 Task: Add Nuts For Cheese Un-Brie-Lievable, Organic & Dairy-Free Cheese to the cart.
Action: Mouse moved to (957, 329)
Screenshot: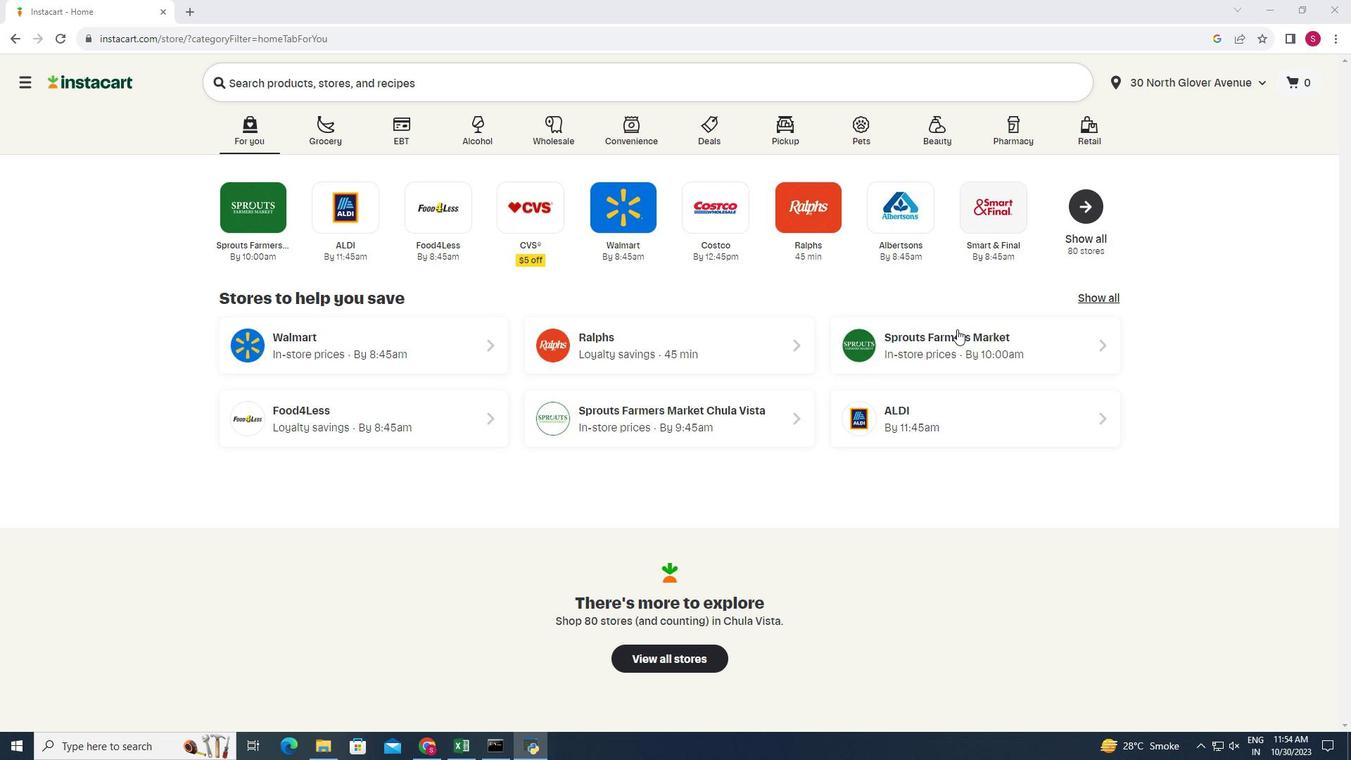 
Action: Mouse pressed left at (957, 329)
Screenshot: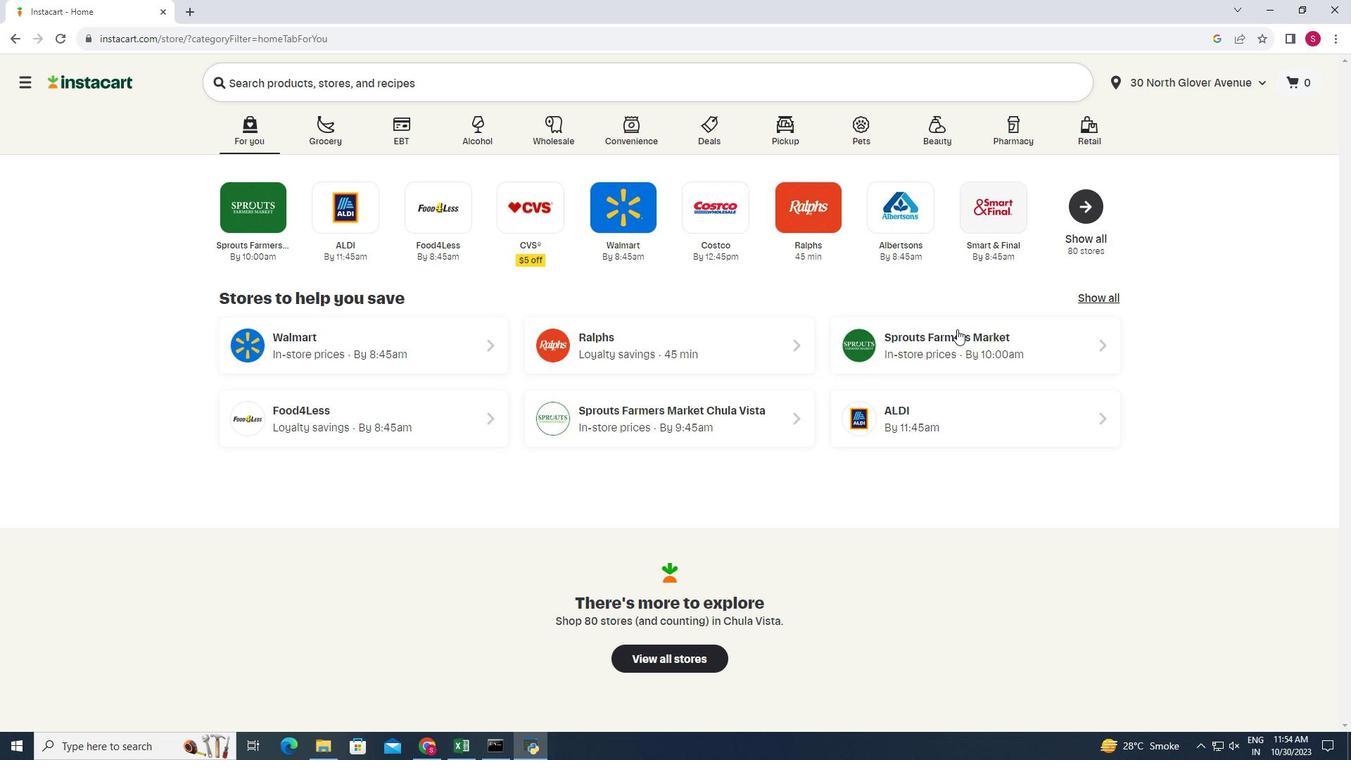 
Action: Mouse moved to (21, 625)
Screenshot: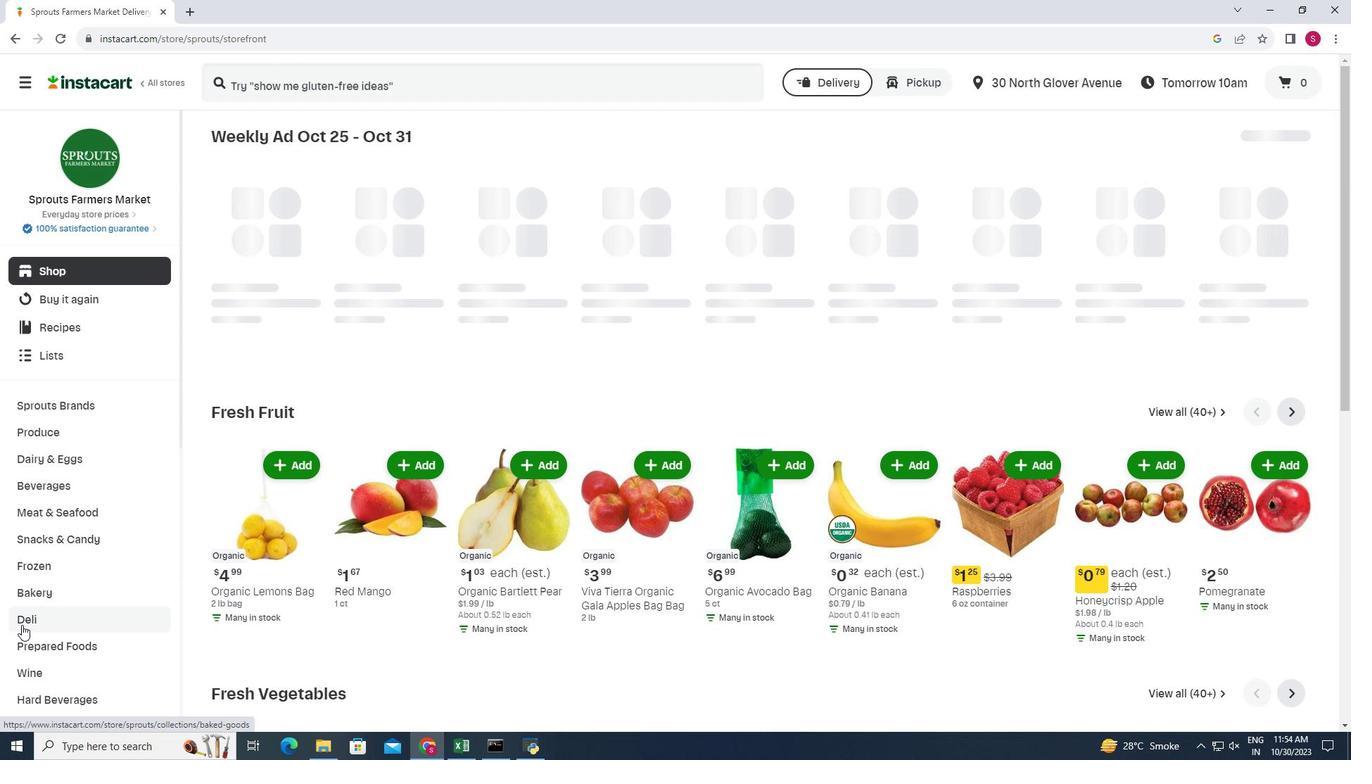 
Action: Mouse pressed left at (21, 625)
Screenshot: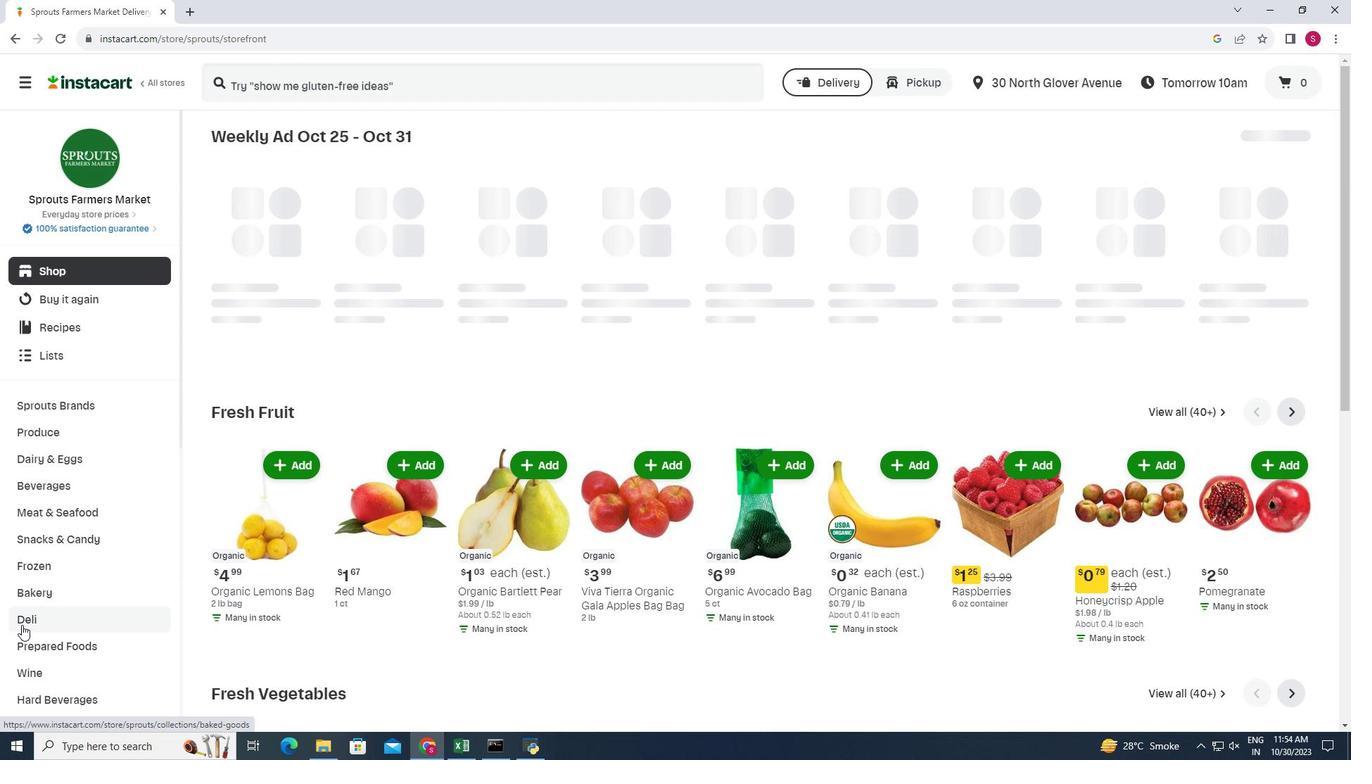 
Action: Mouse moved to (371, 173)
Screenshot: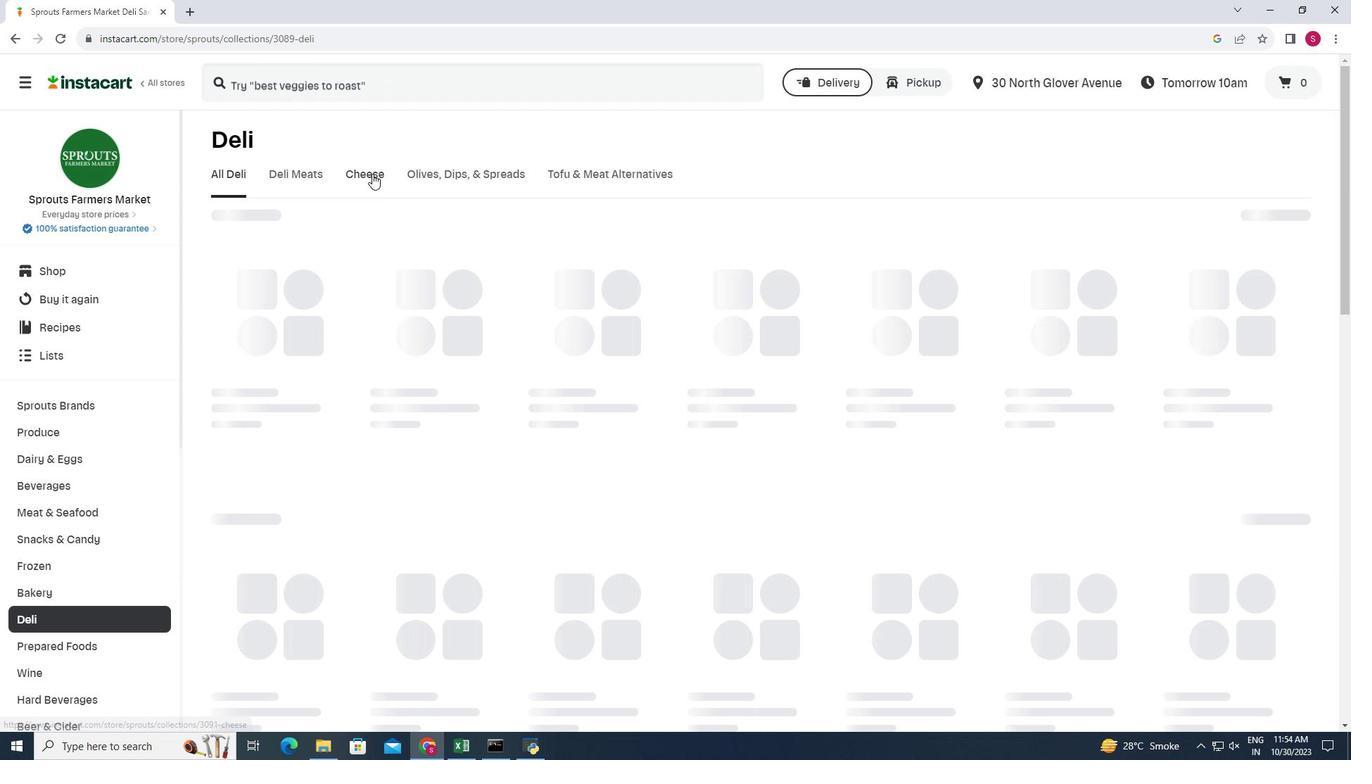 
Action: Mouse pressed left at (371, 173)
Screenshot: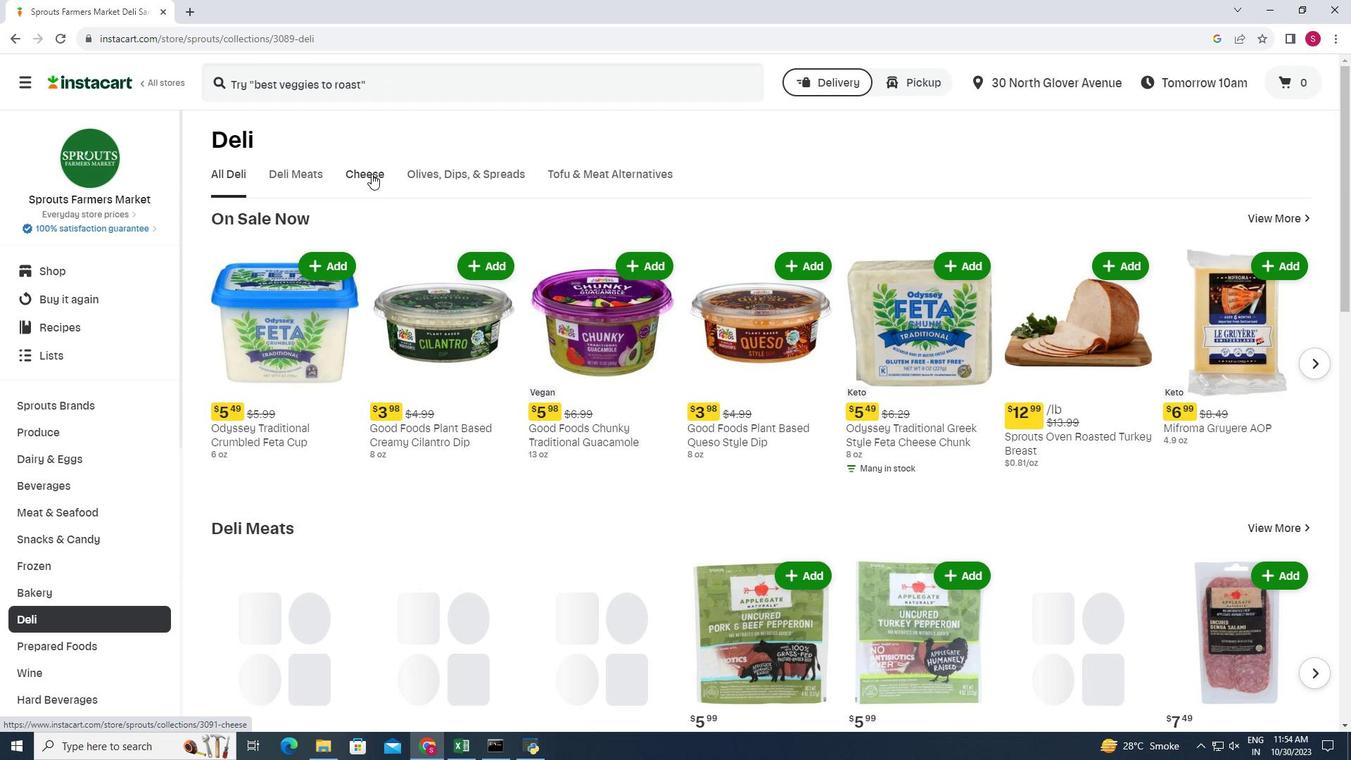 
Action: Mouse moved to (1328, 232)
Screenshot: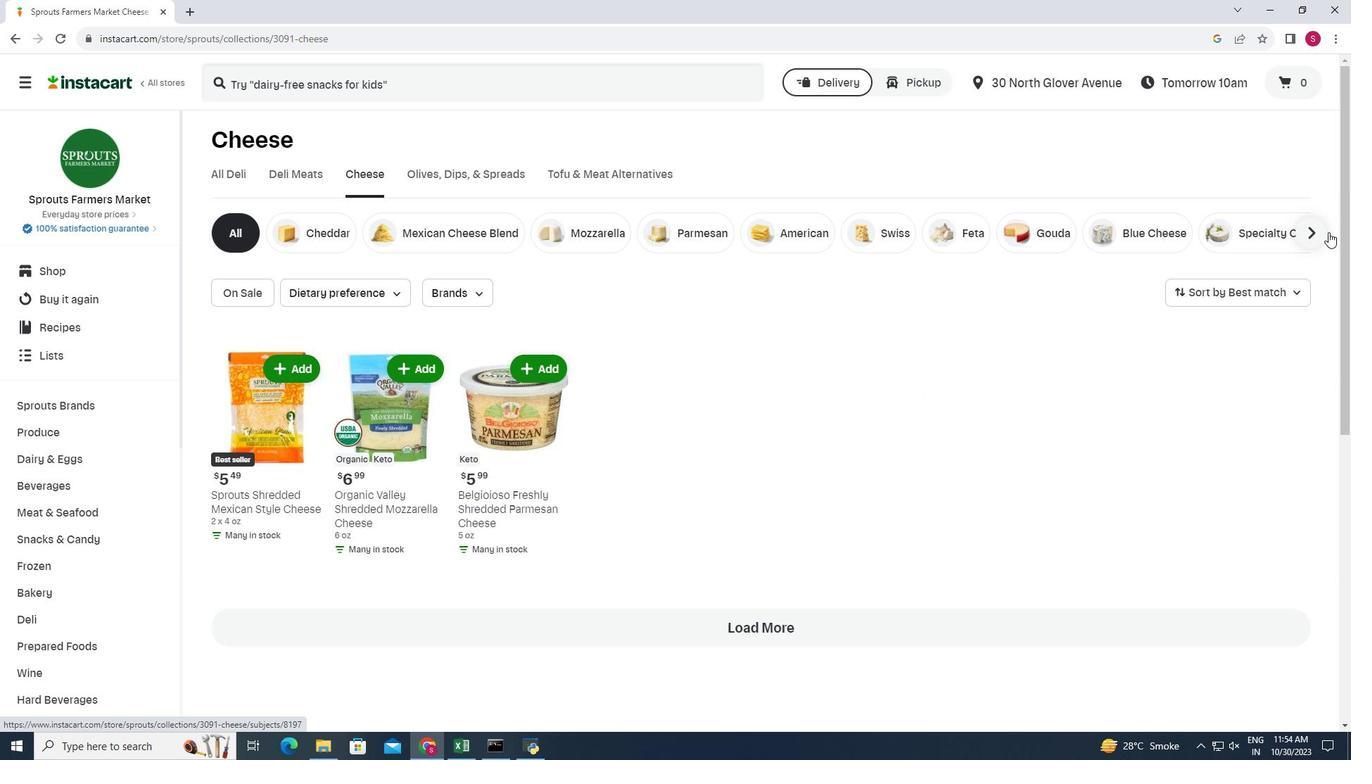 
Action: Mouse pressed left at (1328, 232)
Screenshot: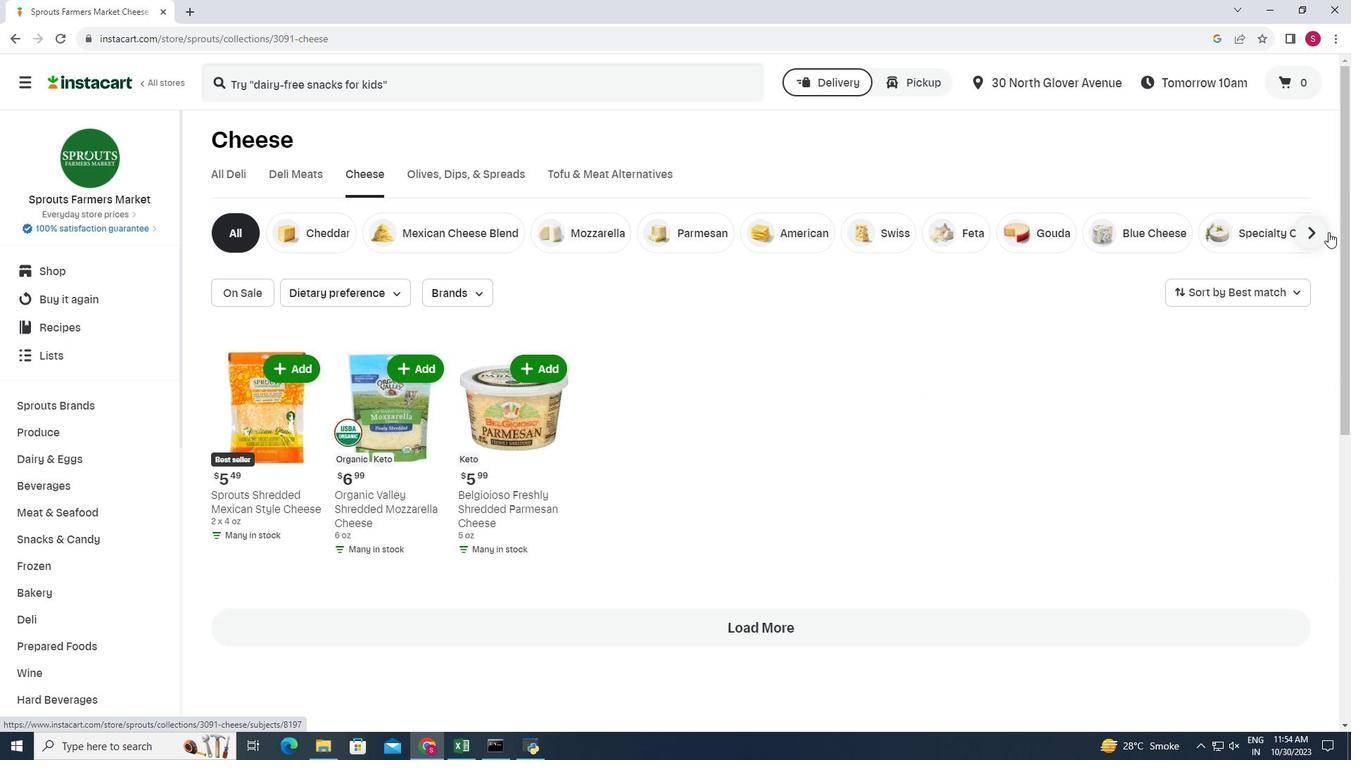 
Action: Mouse moved to (1312, 231)
Screenshot: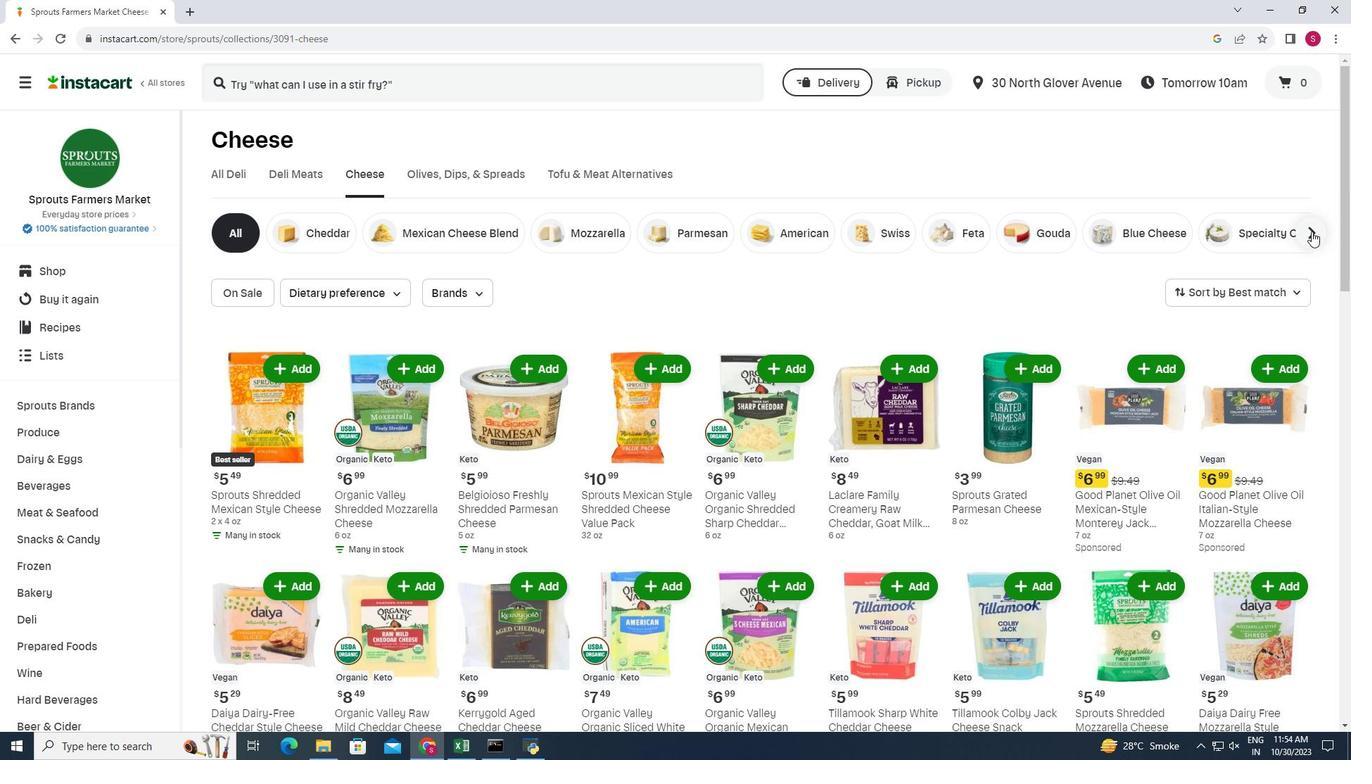 
Action: Mouse pressed left at (1312, 231)
Screenshot: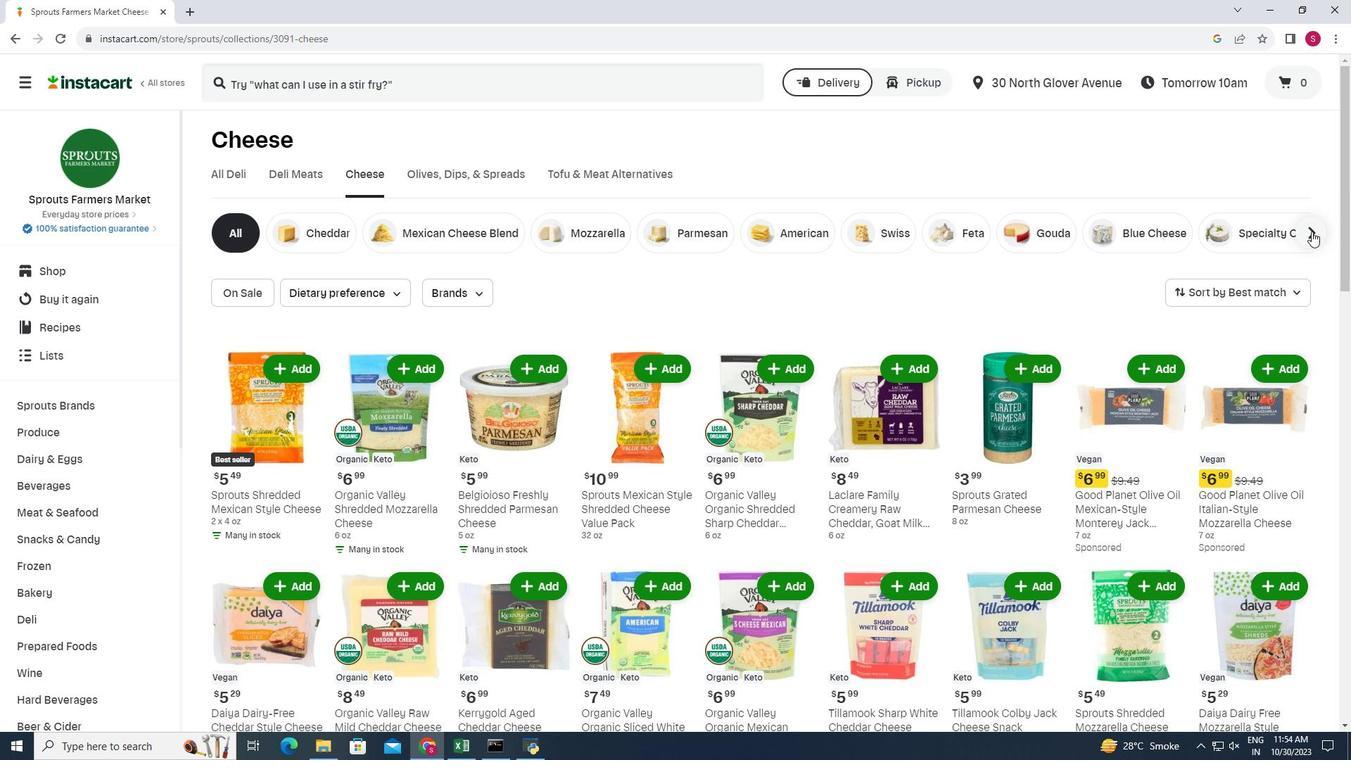 
Action: Mouse moved to (1252, 235)
Screenshot: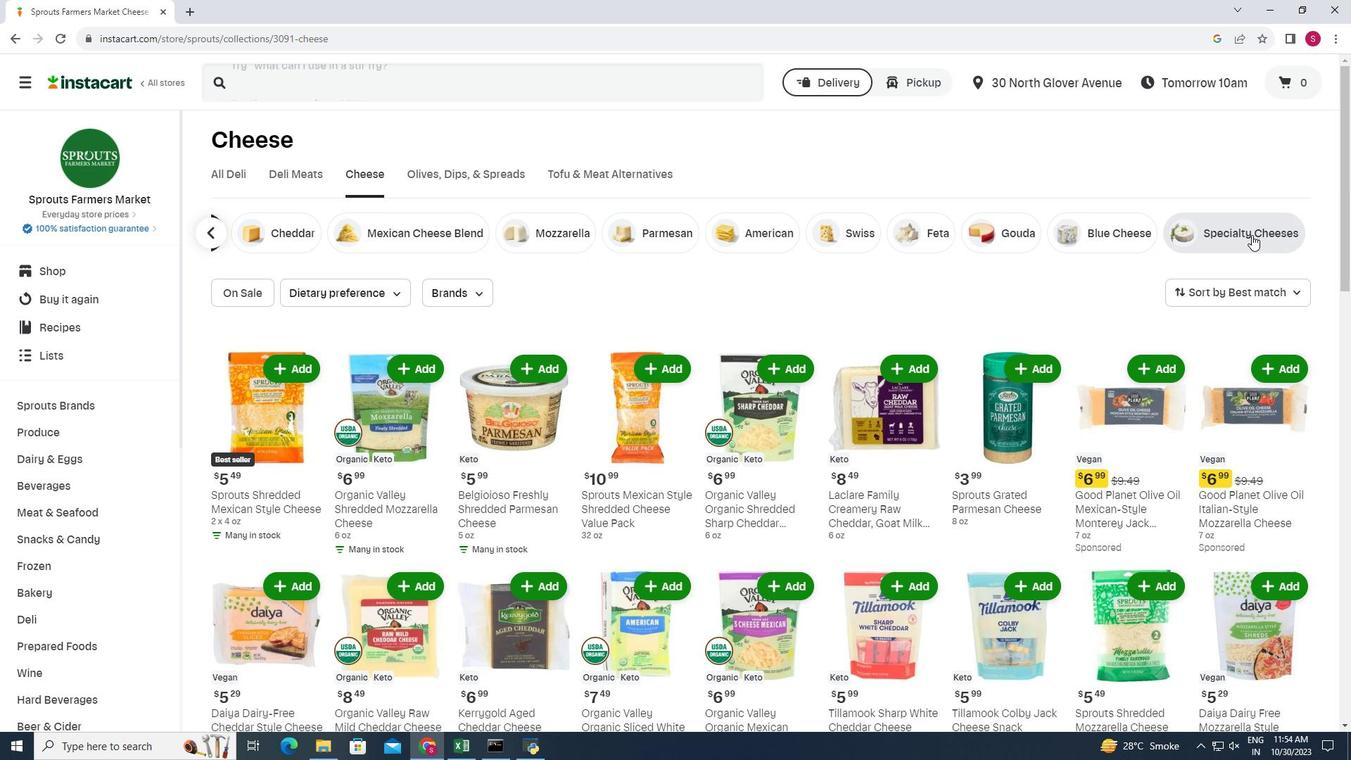 
Action: Mouse pressed left at (1252, 235)
Screenshot: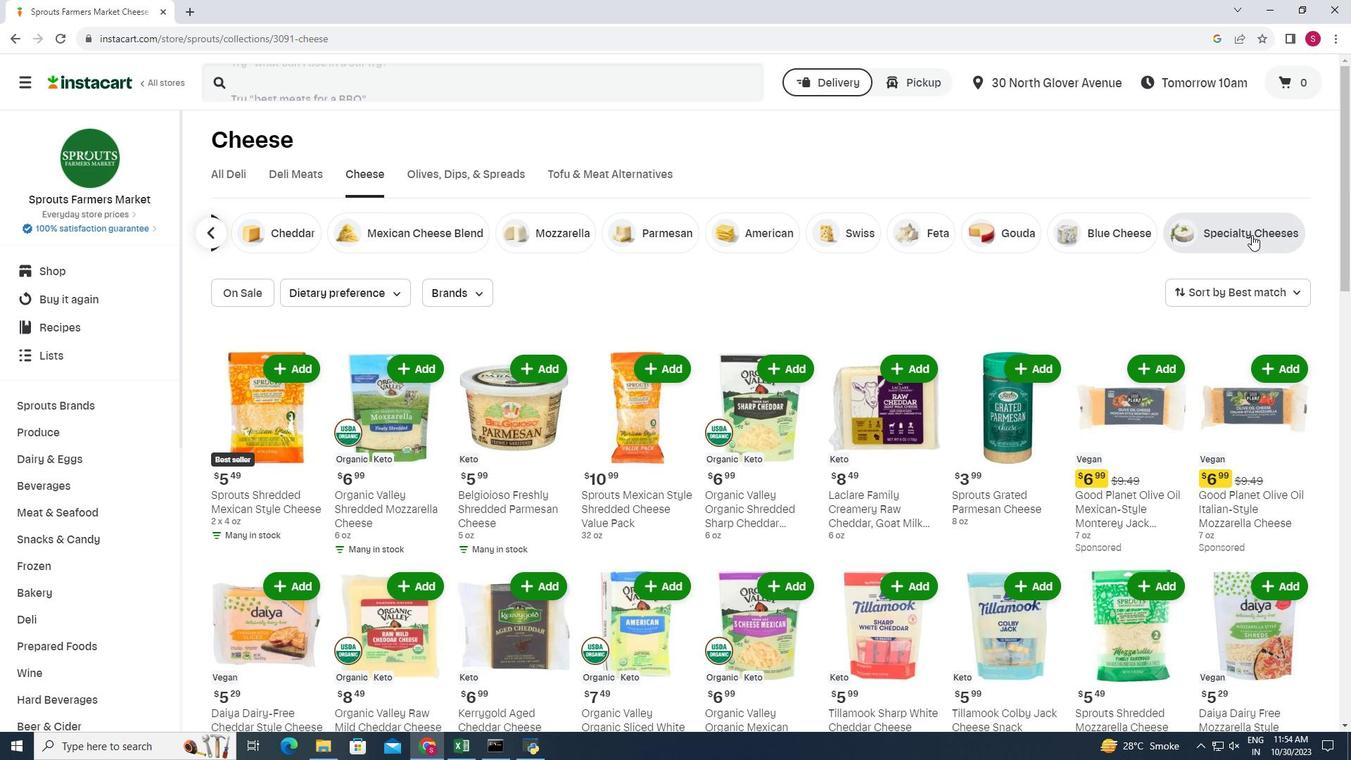 
Action: Mouse moved to (617, 325)
Screenshot: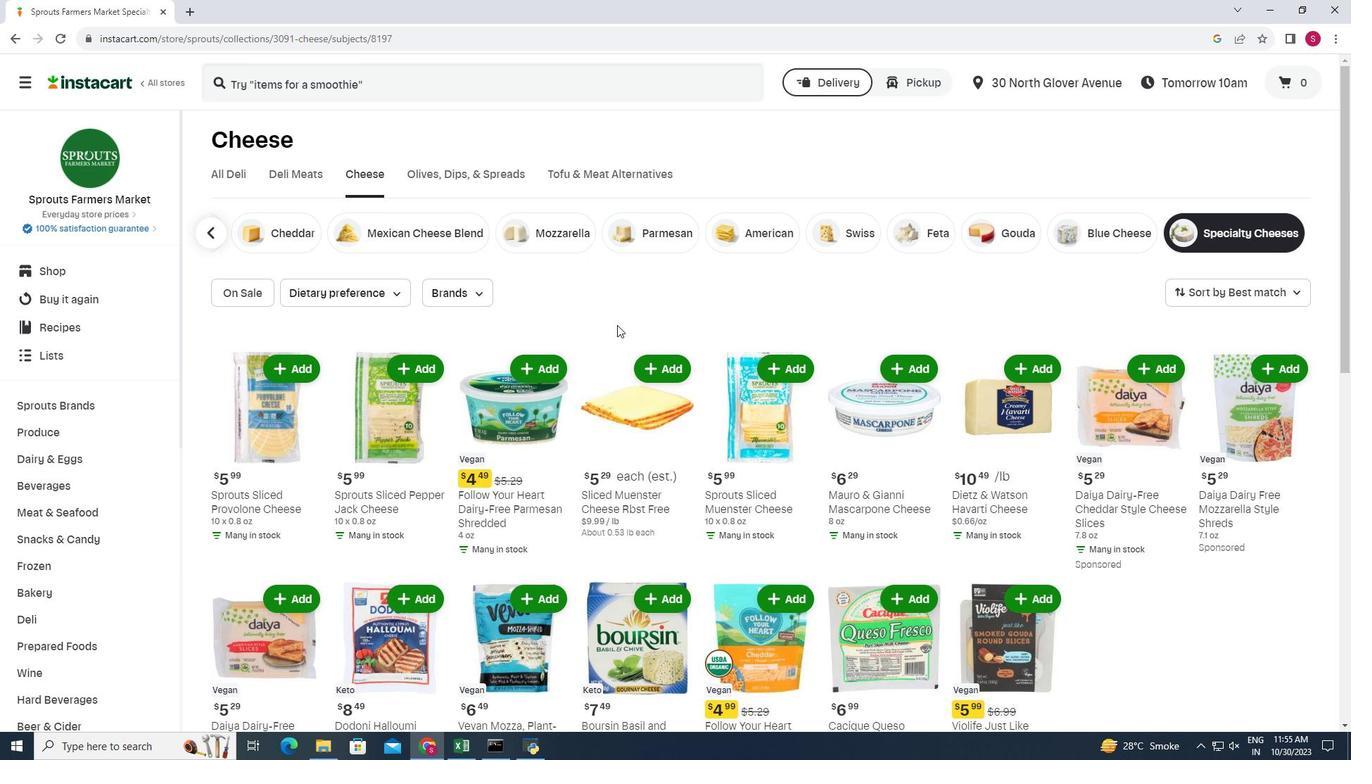 
Action: Mouse scrolled (617, 324) with delta (0, 0)
Screenshot: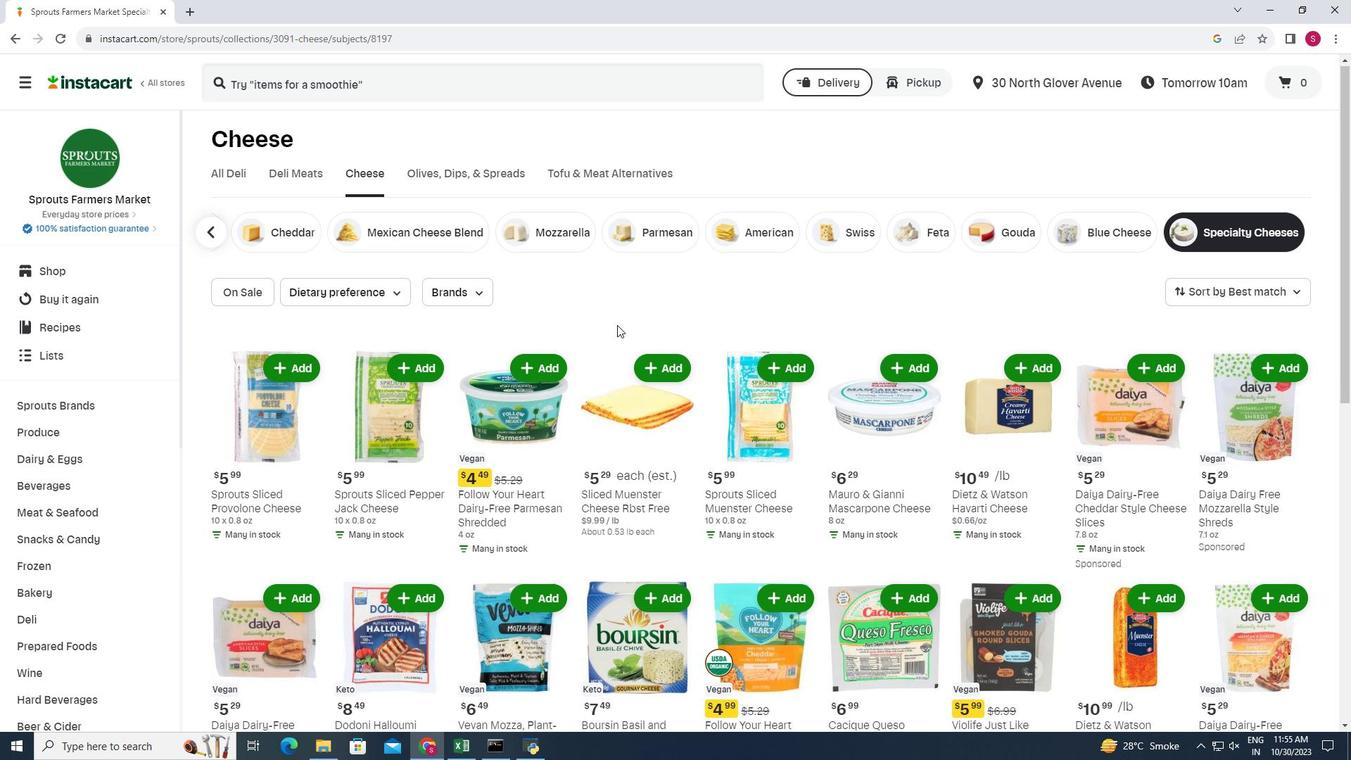 
Action: Mouse moved to (1273, 430)
Screenshot: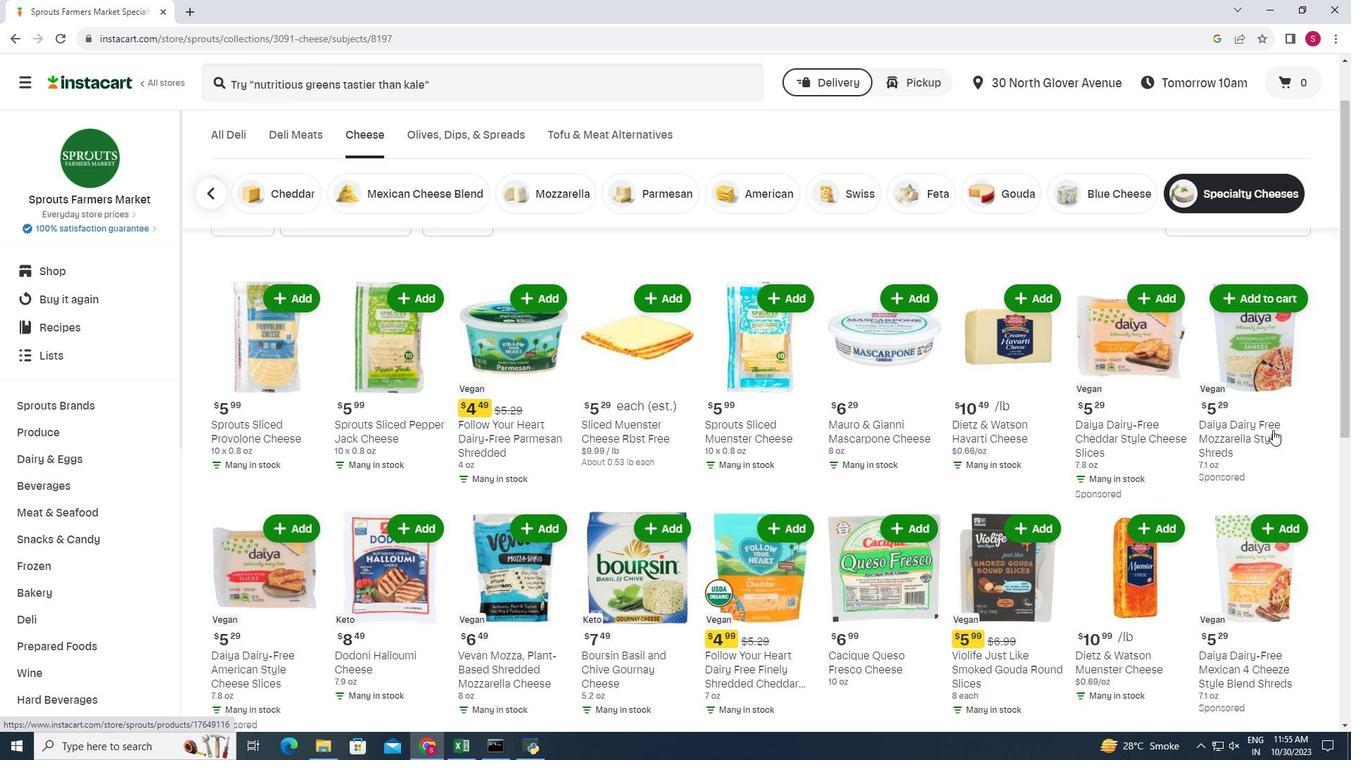 
Action: Mouse scrolled (1273, 429) with delta (0, 0)
Screenshot: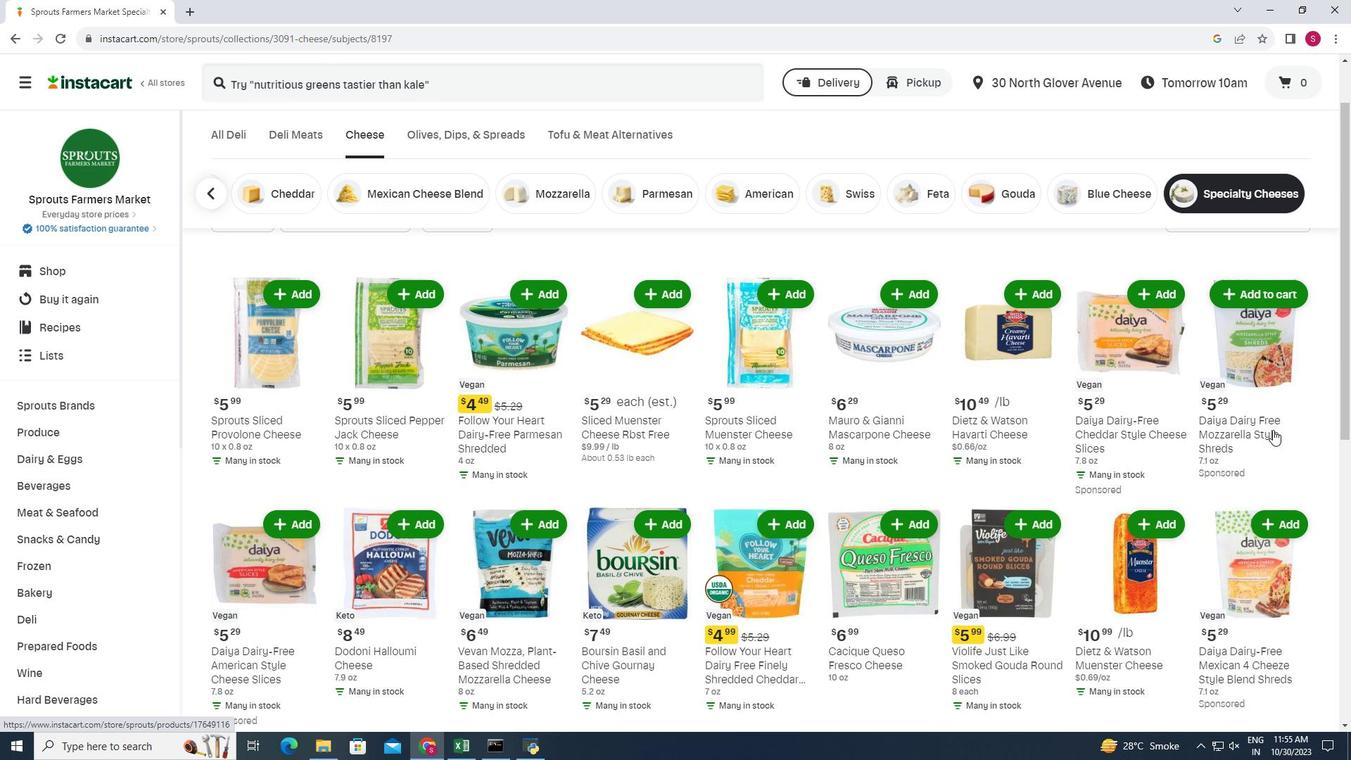
Action: Mouse scrolled (1273, 429) with delta (0, 0)
Screenshot: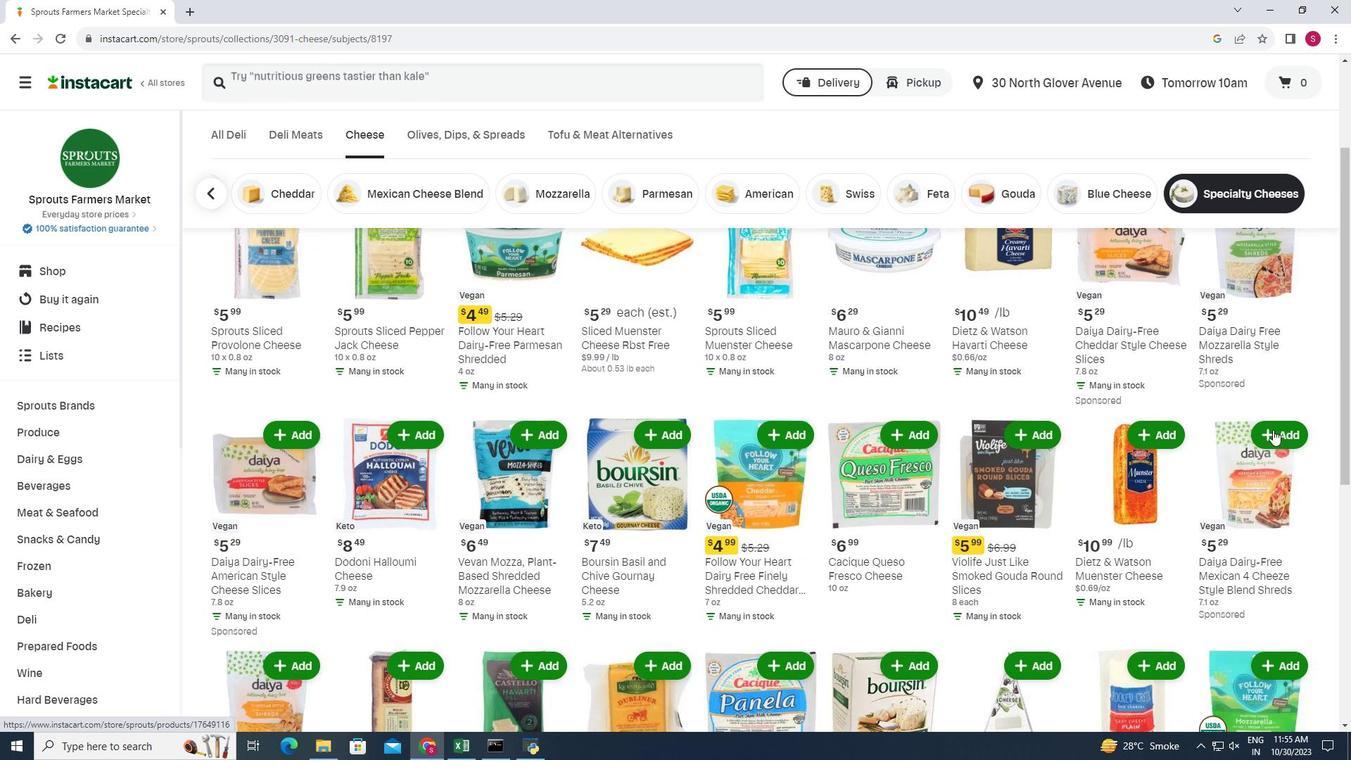 
Action: Mouse moved to (206, 409)
Screenshot: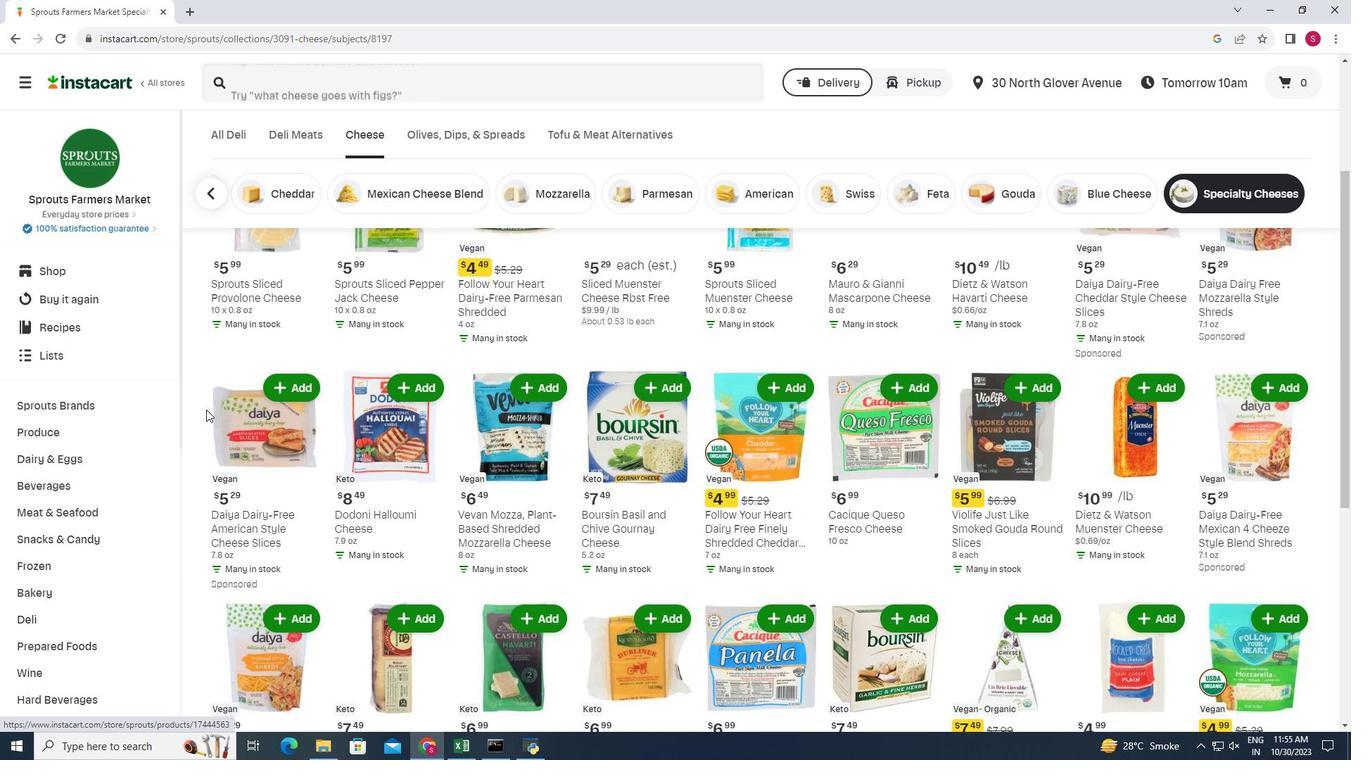 
Action: Mouse scrolled (206, 408) with delta (0, 0)
Screenshot: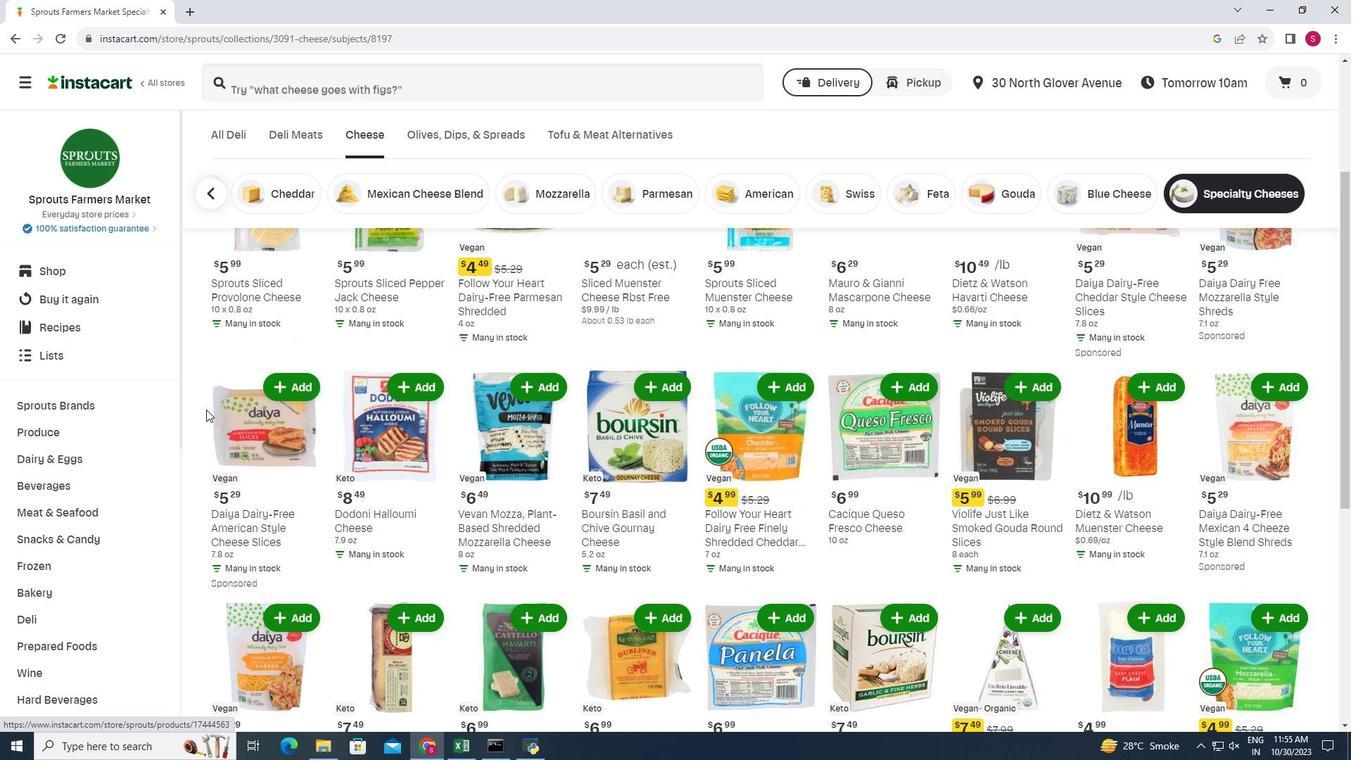 
Action: Mouse scrolled (206, 408) with delta (0, 0)
Screenshot: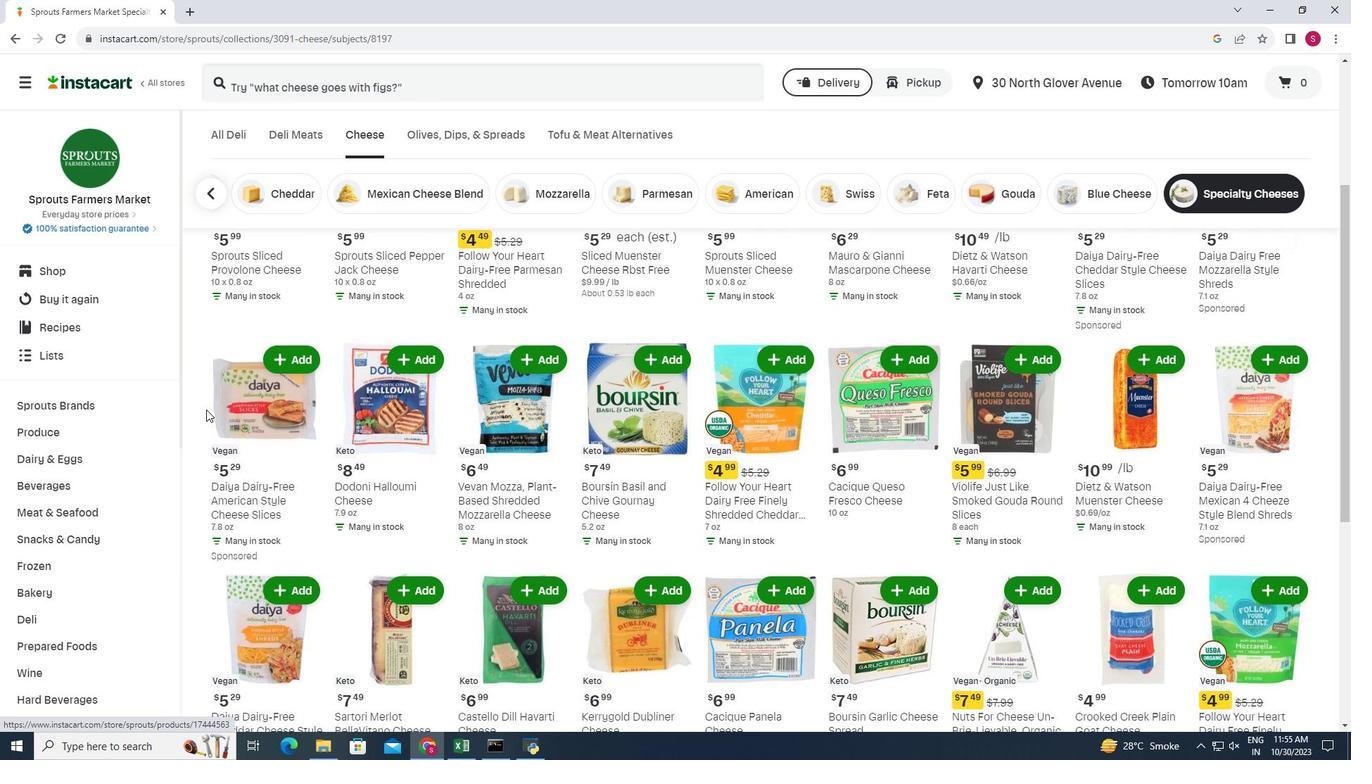 
Action: Mouse scrolled (206, 408) with delta (0, 0)
Screenshot: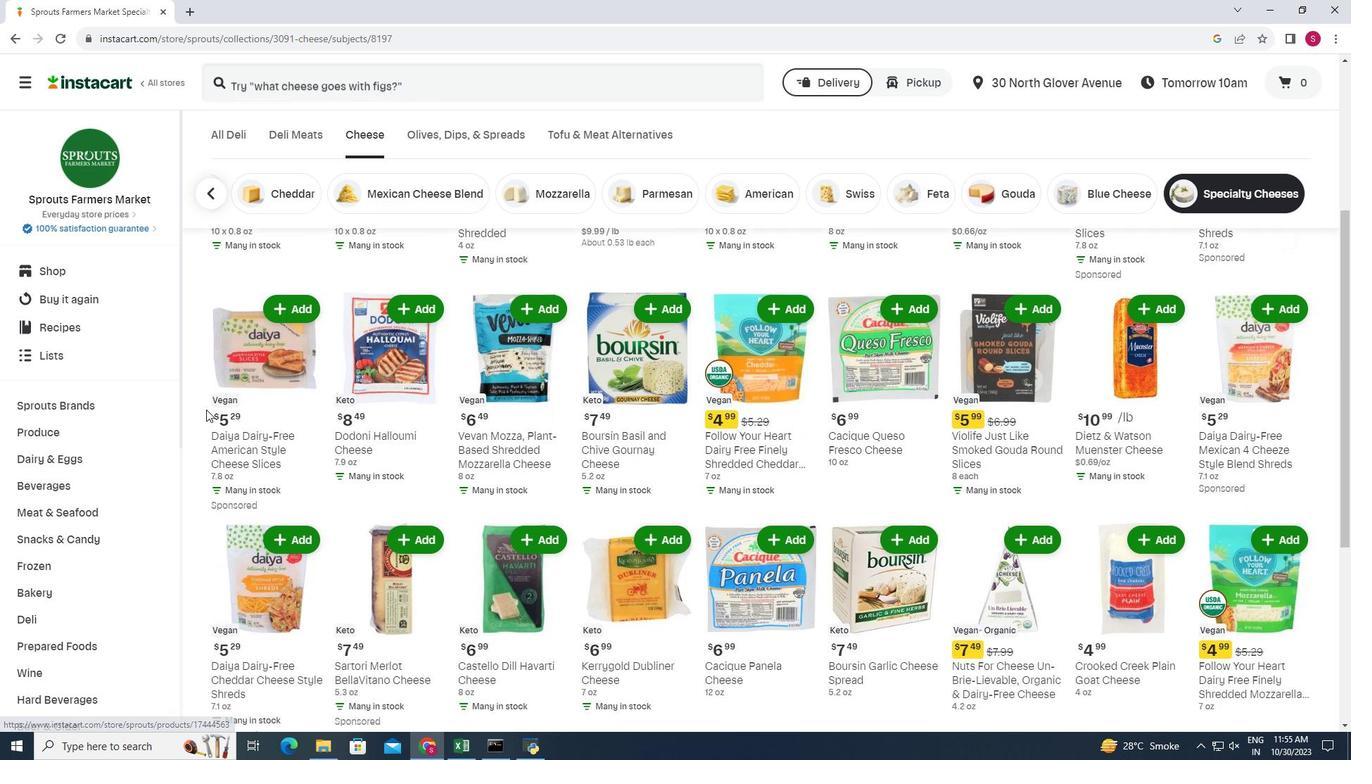 
Action: Mouse moved to (1031, 415)
Screenshot: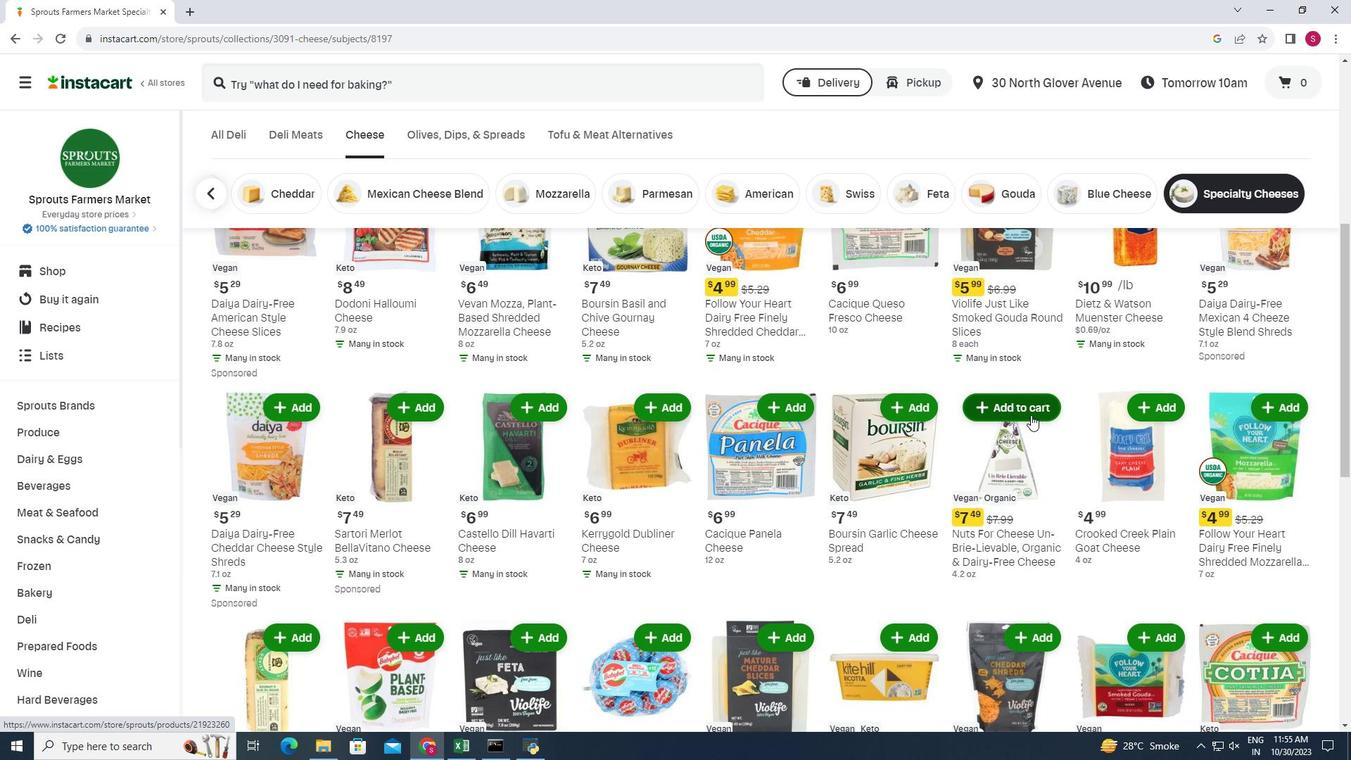 
Action: Mouse pressed left at (1031, 415)
Screenshot: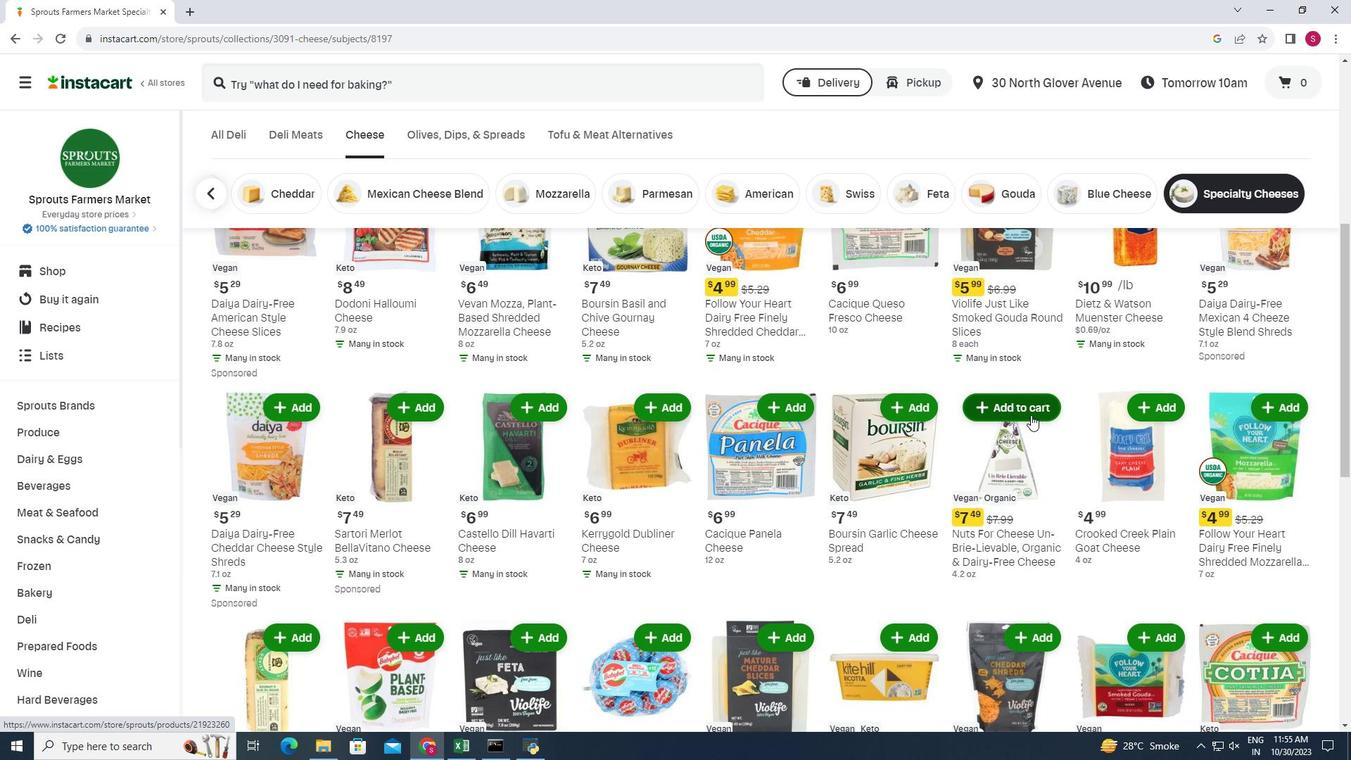 
Action: Mouse moved to (1050, 377)
Screenshot: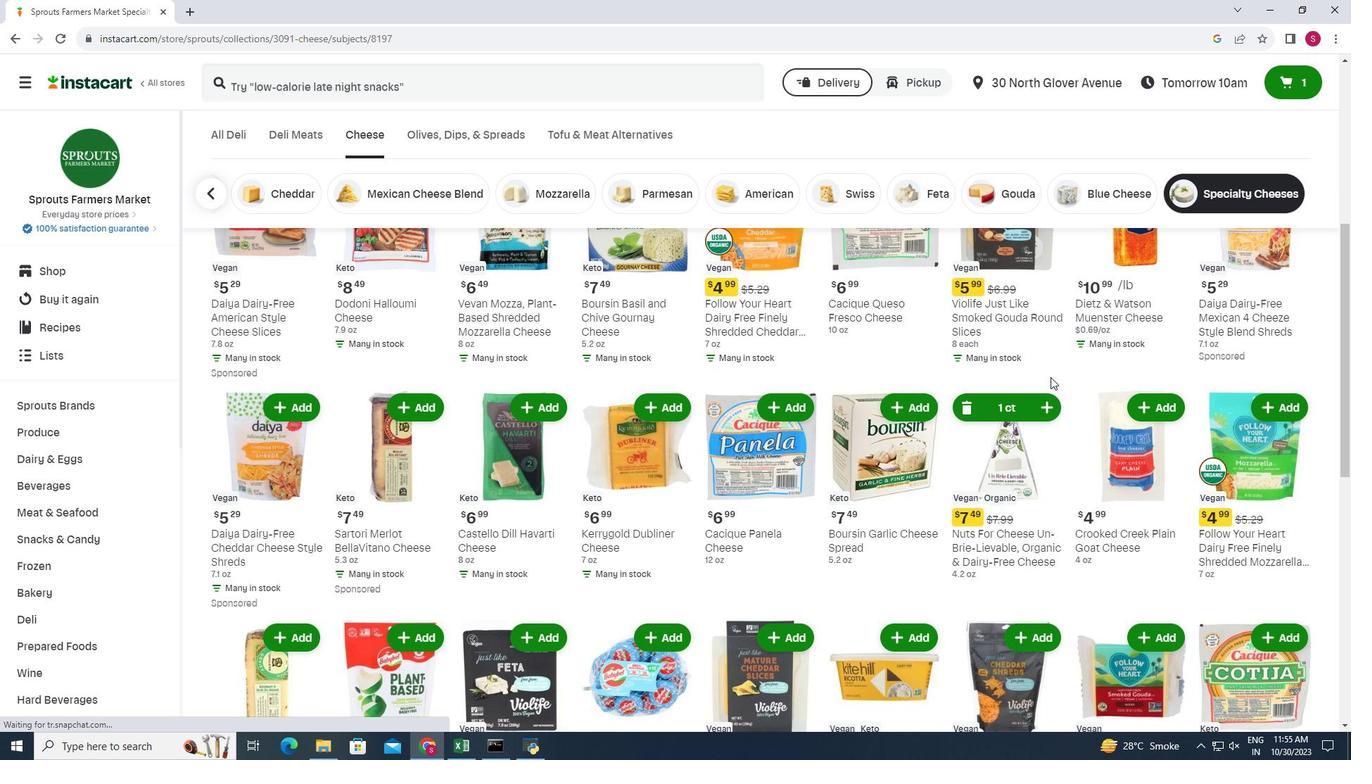 
